 Task: Make in the project Voyager an epic 'Disaster Recovery as a Service (DRaaS) Implementation'.
Action: Mouse pressed left at (1014, 50)
Screenshot: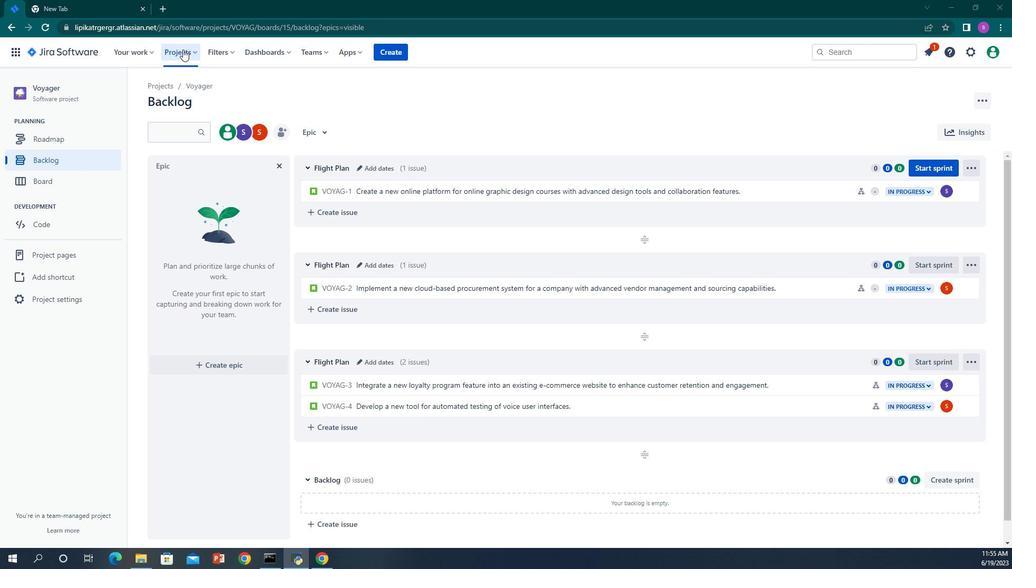 
Action: Mouse moved to (1013, 108)
Screenshot: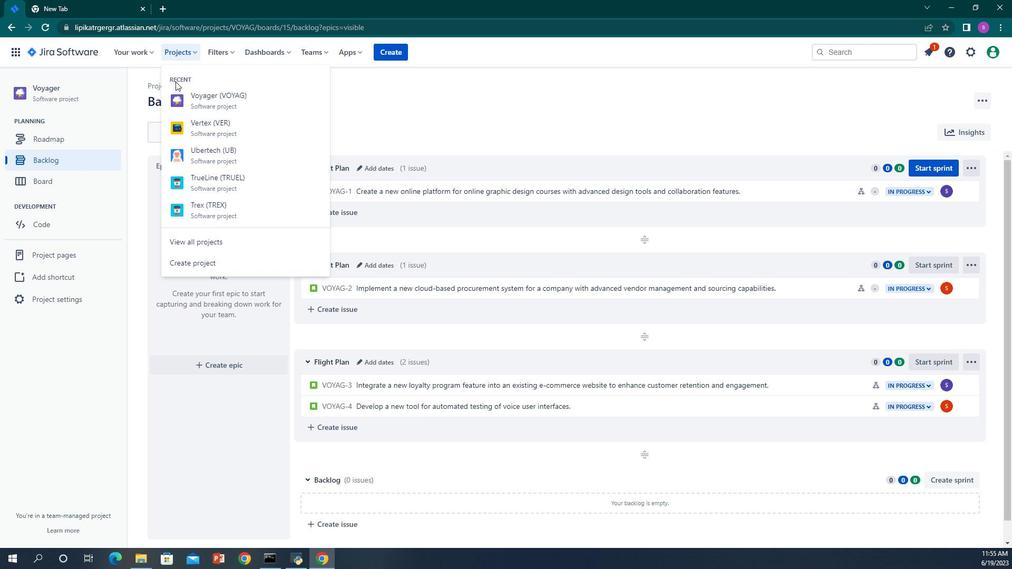 
Action: Mouse pressed left at (1013, 108)
Screenshot: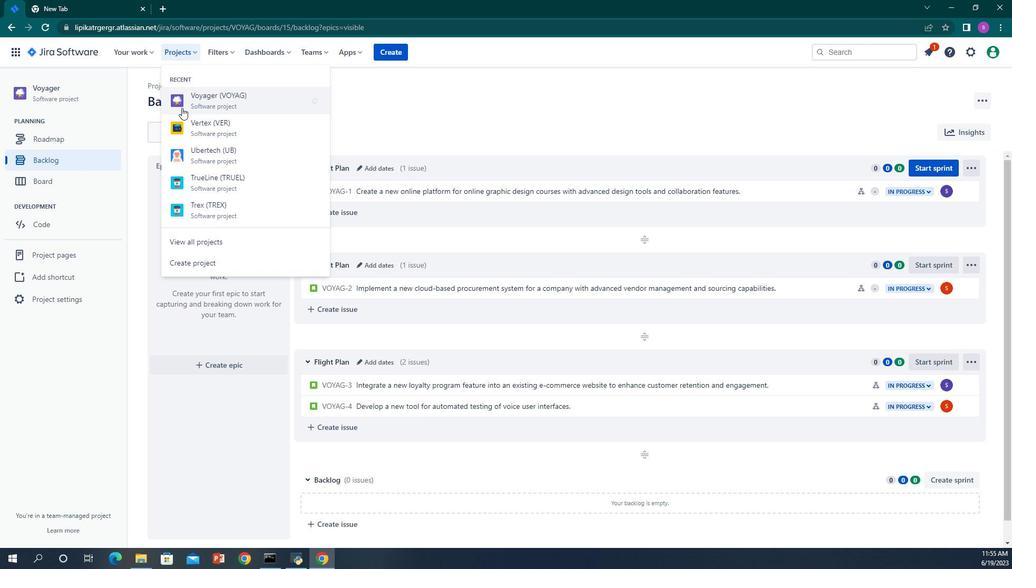 
Action: Mouse moved to (928, 164)
Screenshot: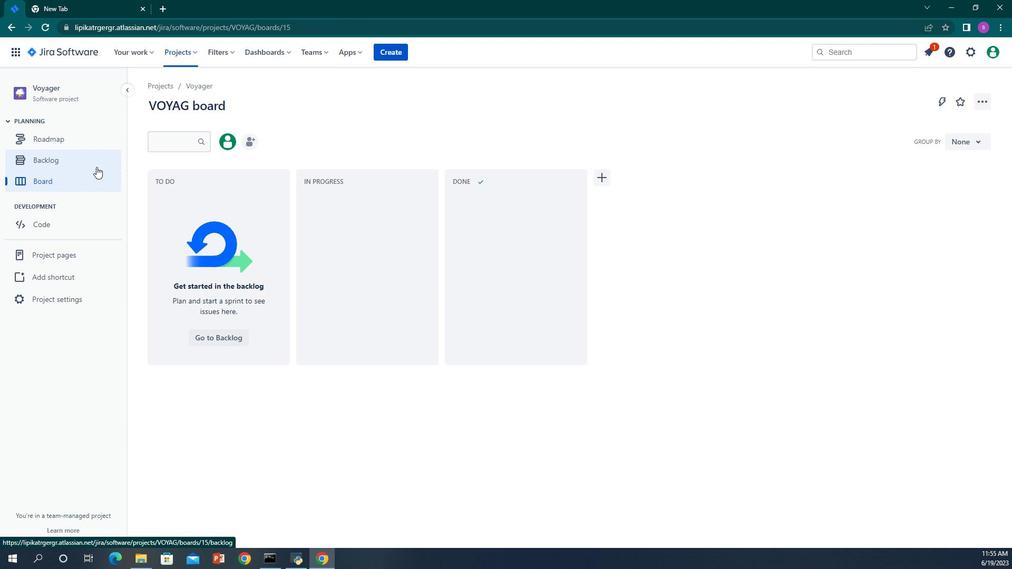 
Action: Mouse pressed left at (928, 164)
Screenshot: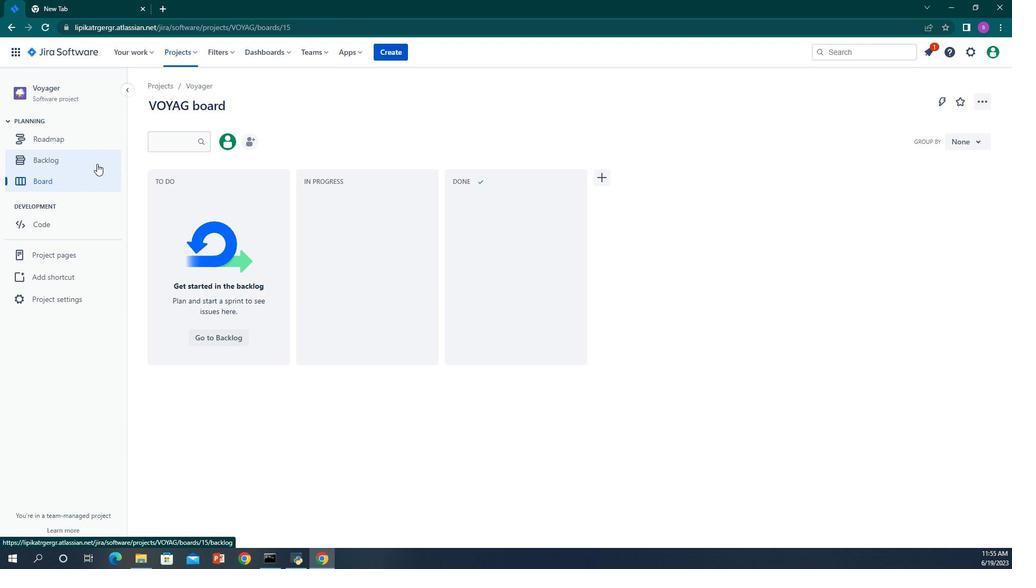 
Action: Mouse moved to (1026, 361)
Screenshot: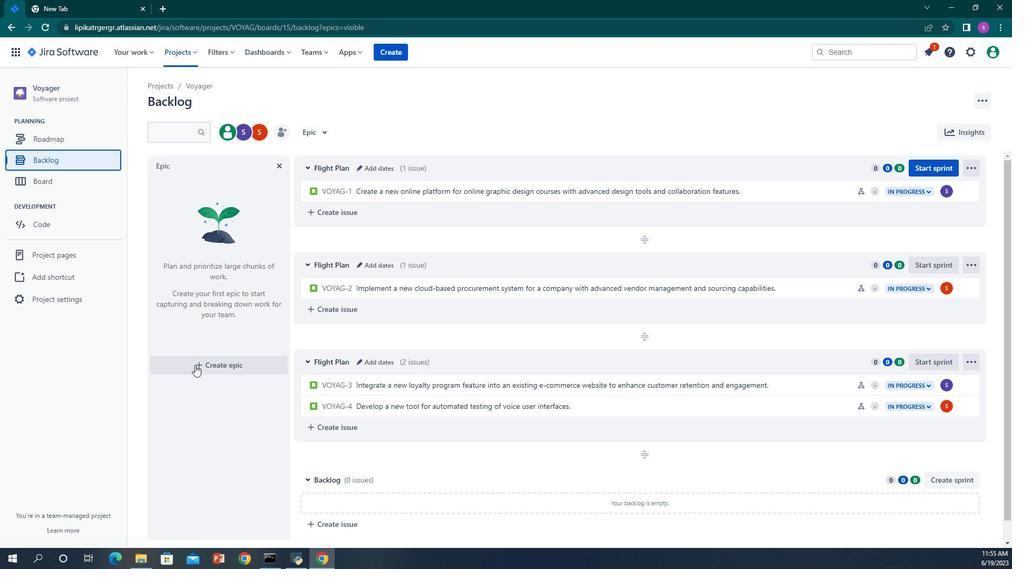 
Action: Mouse pressed left at (1026, 361)
Screenshot: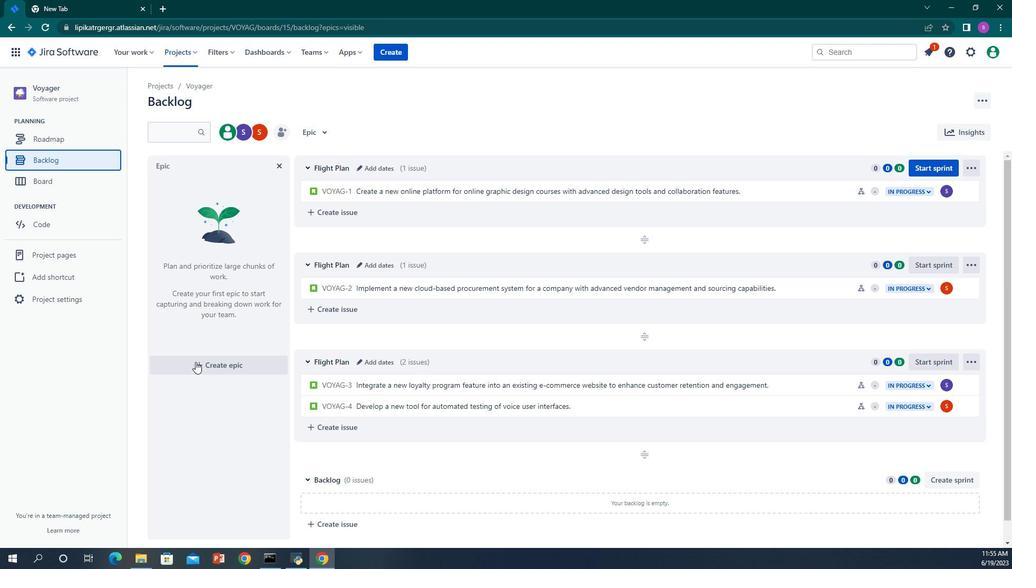 
Action: Mouse moved to (951, 411)
Screenshot: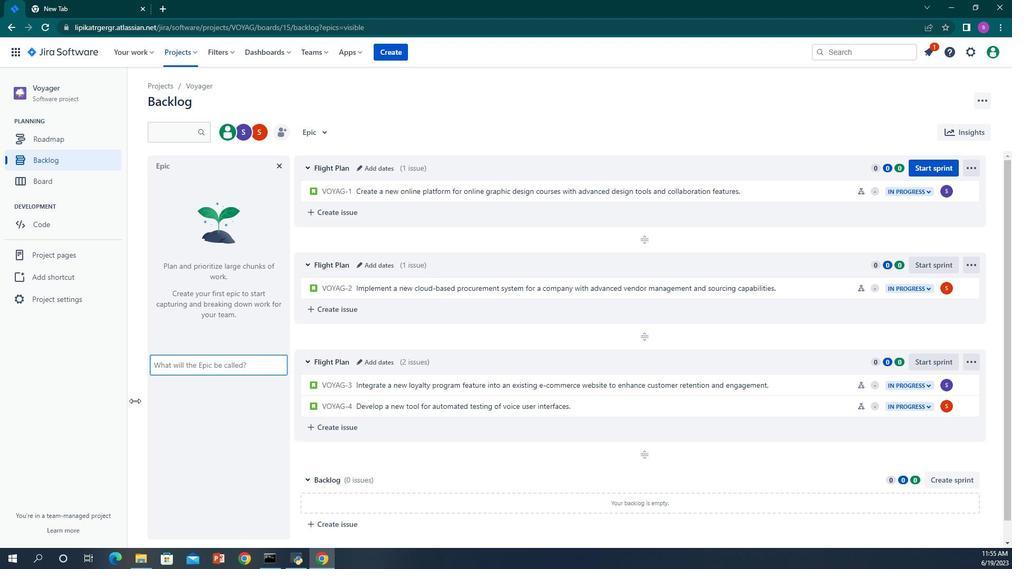 
Action: Key pressed <Key.caps_lock>D<Key.caps_lock>isaster<Key.space><Key.caps_lock>R<Key.caps_lock>ecovery<Key.space>as<Key.space>a<Key.space><Key.caps_lock>S<Key.caps_lock>ervice<Key.space><Key.shift_r>(<Key.caps_lock>DR<Key.caps_lock>aa<Key.caps_lock>S<Key.caps_lock><Key.shift_r>)<Key.space><Key.caps_lock>I<Key.caps_lock>mplemn<Key.backspace>a<Key.backspace>entation.<Key.enter>
Screenshot: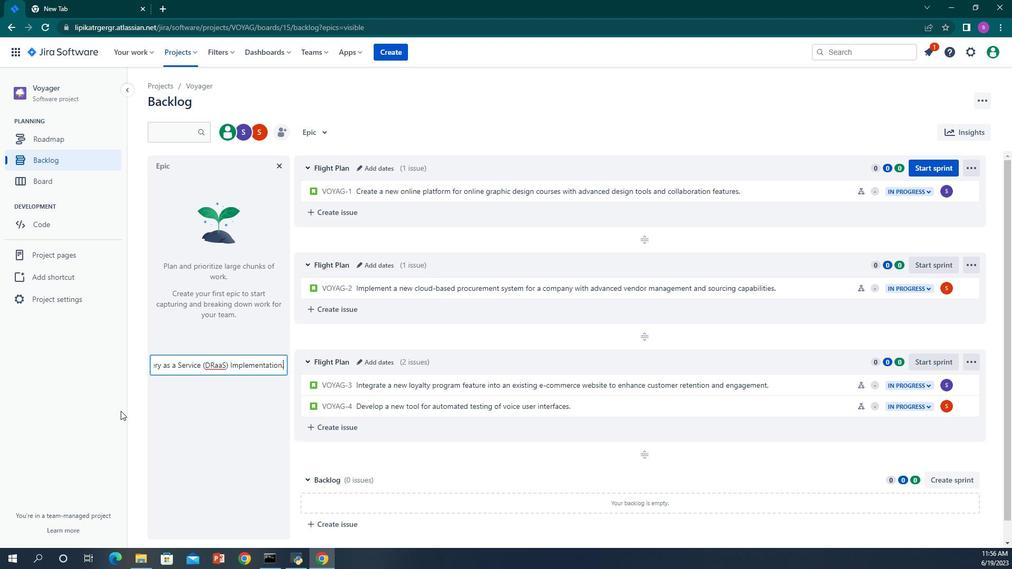 
